 Task: Add Chobani Fat Free Peach Greek Style Yogurt to the cart.
Action: Mouse pressed left at (24, 105)
Screenshot: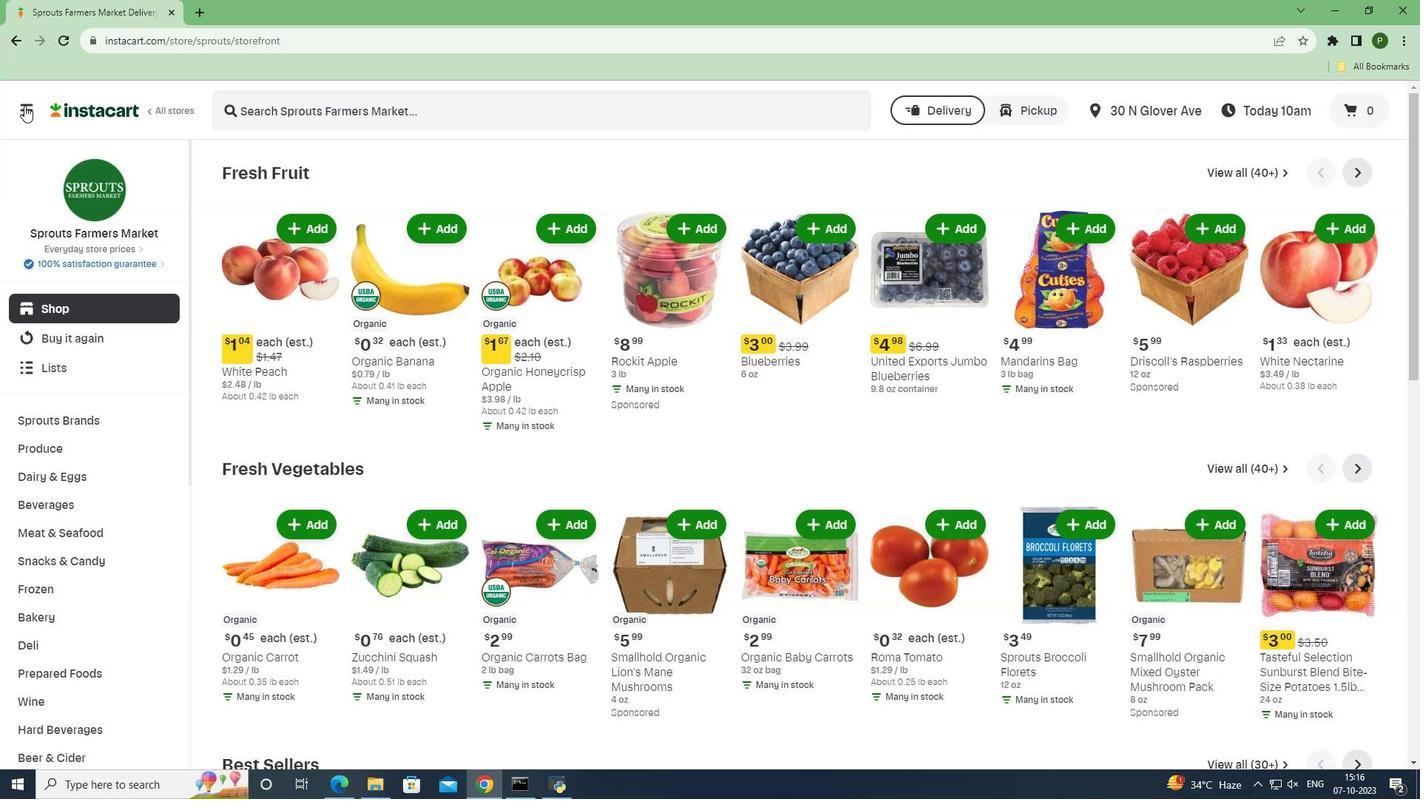 
Action: Mouse moved to (64, 398)
Screenshot: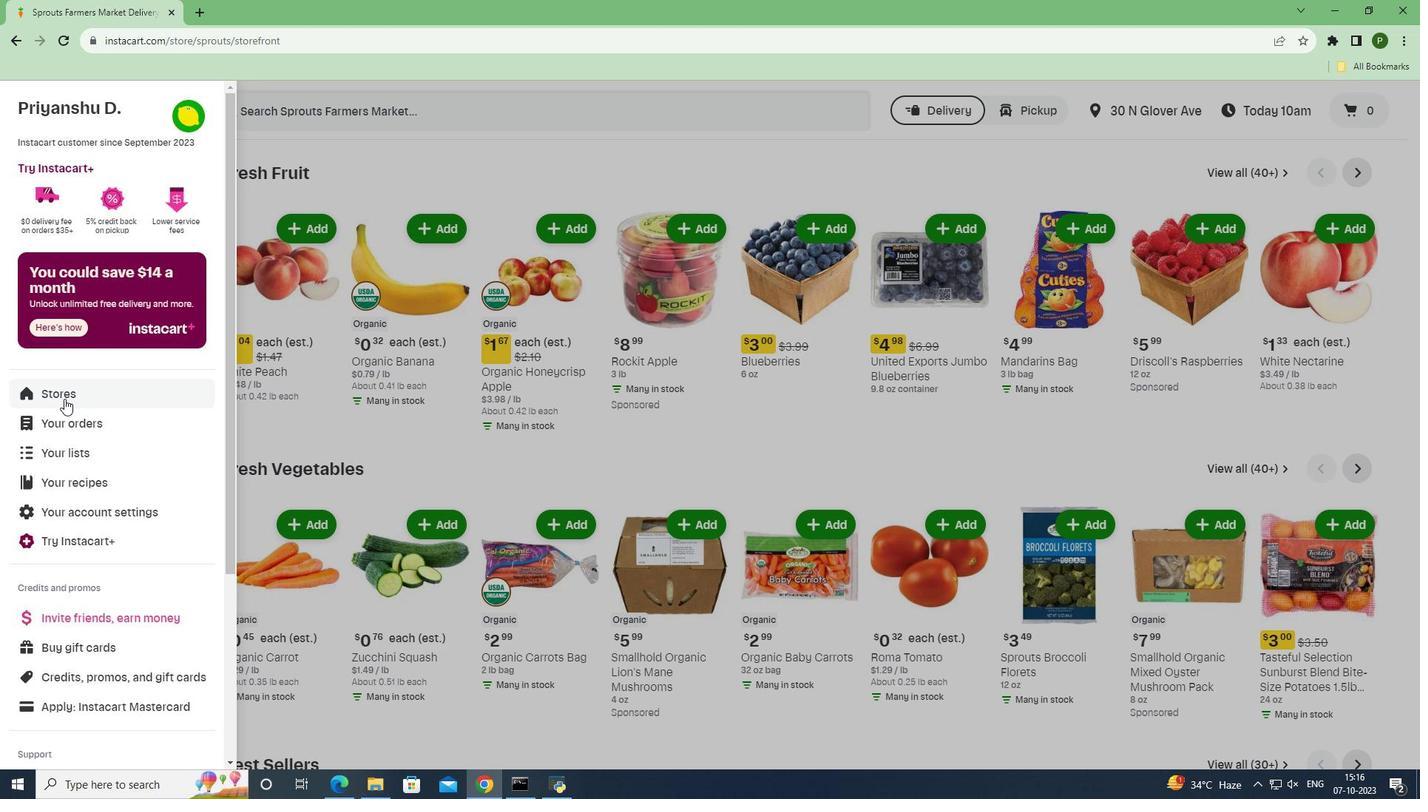 
Action: Mouse pressed left at (64, 398)
Screenshot: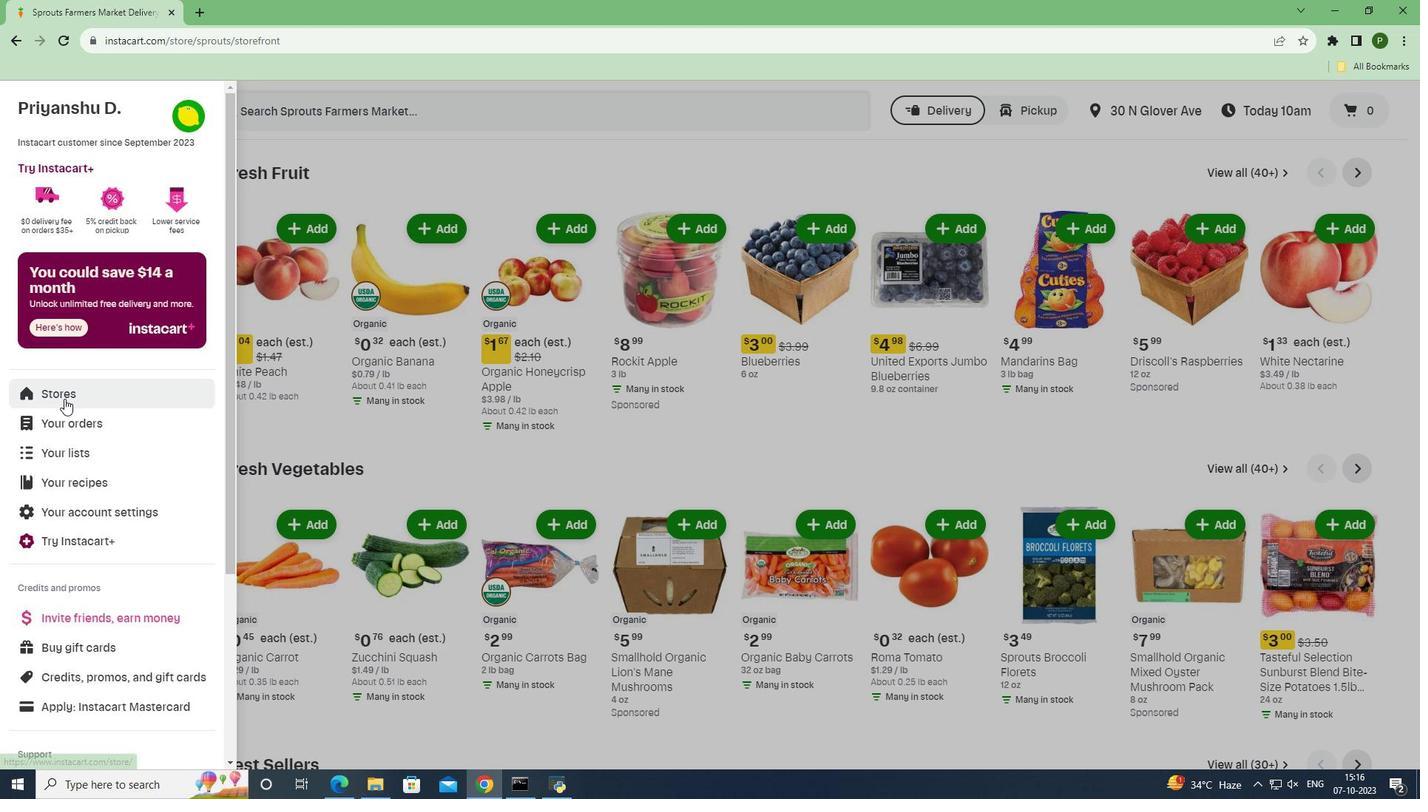 
Action: Mouse moved to (356, 170)
Screenshot: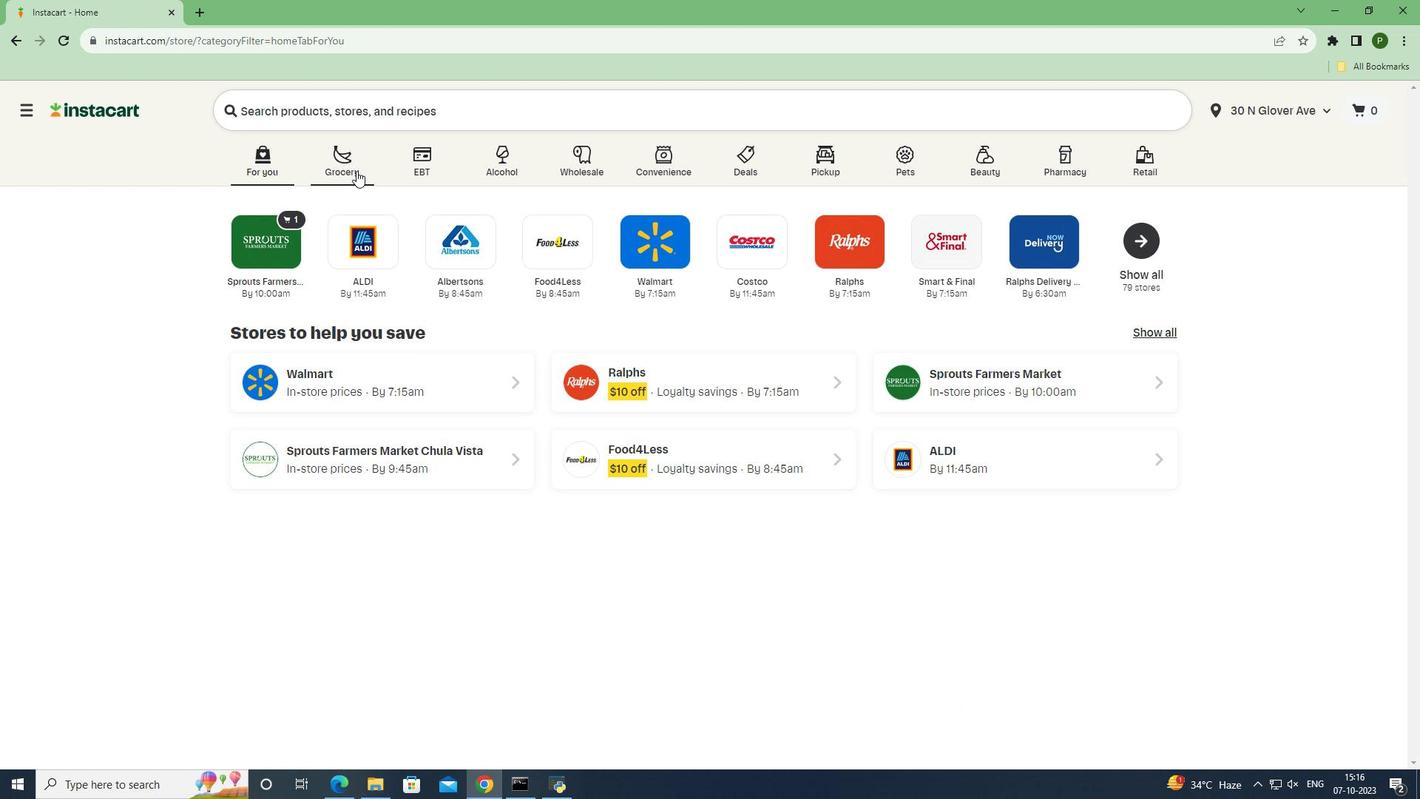 
Action: Mouse pressed left at (356, 170)
Screenshot: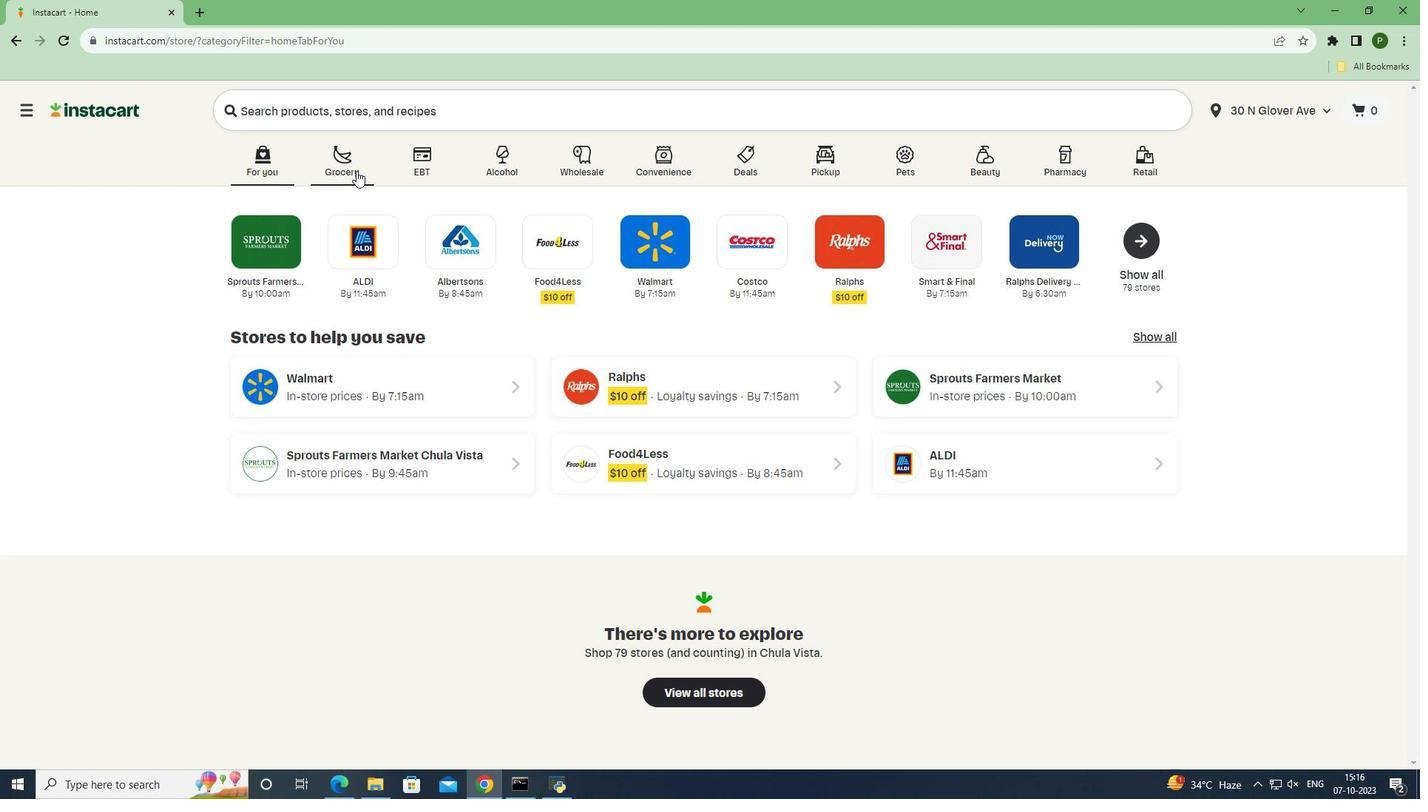 
Action: Mouse moved to (595, 332)
Screenshot: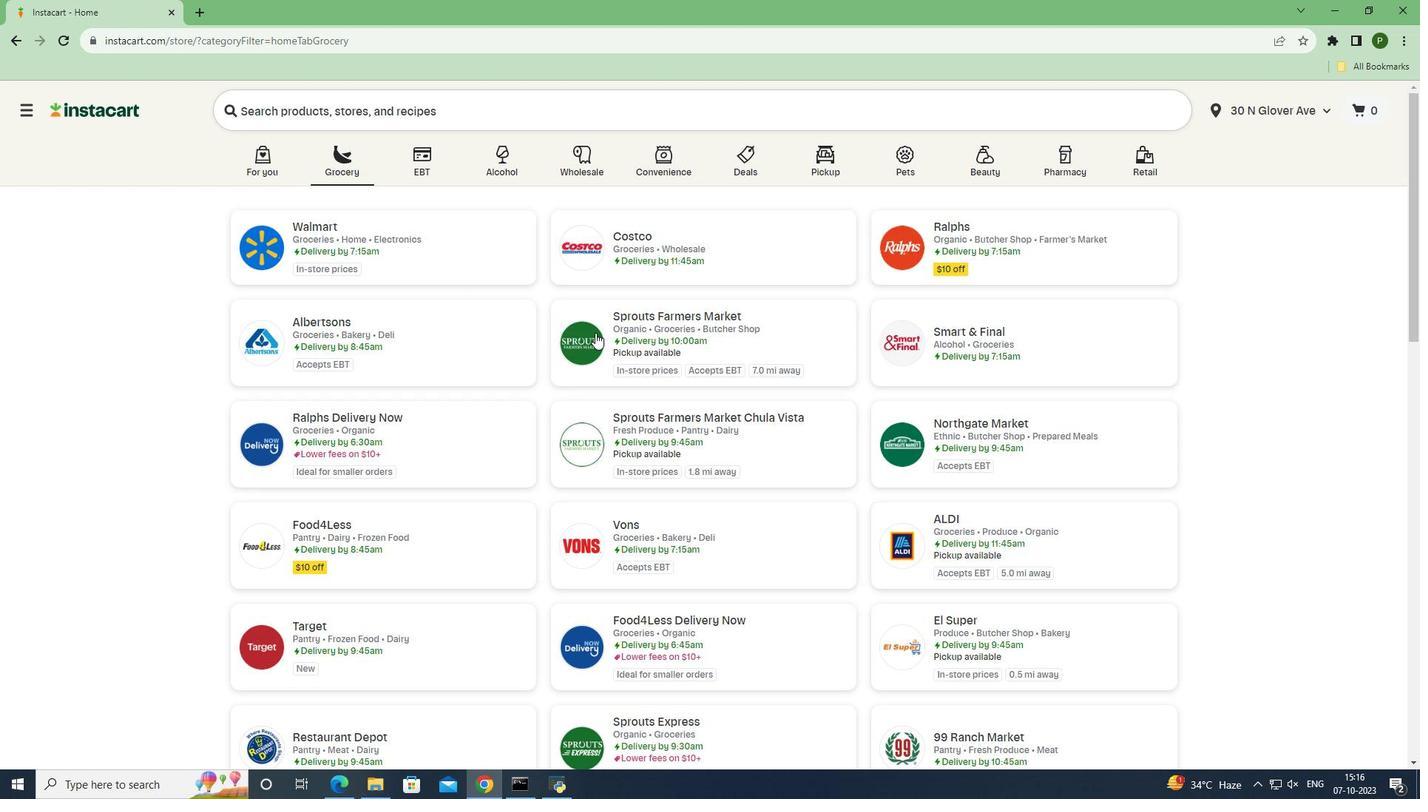 
Action: Mouse pressed left at (595, 332)
Screenshot: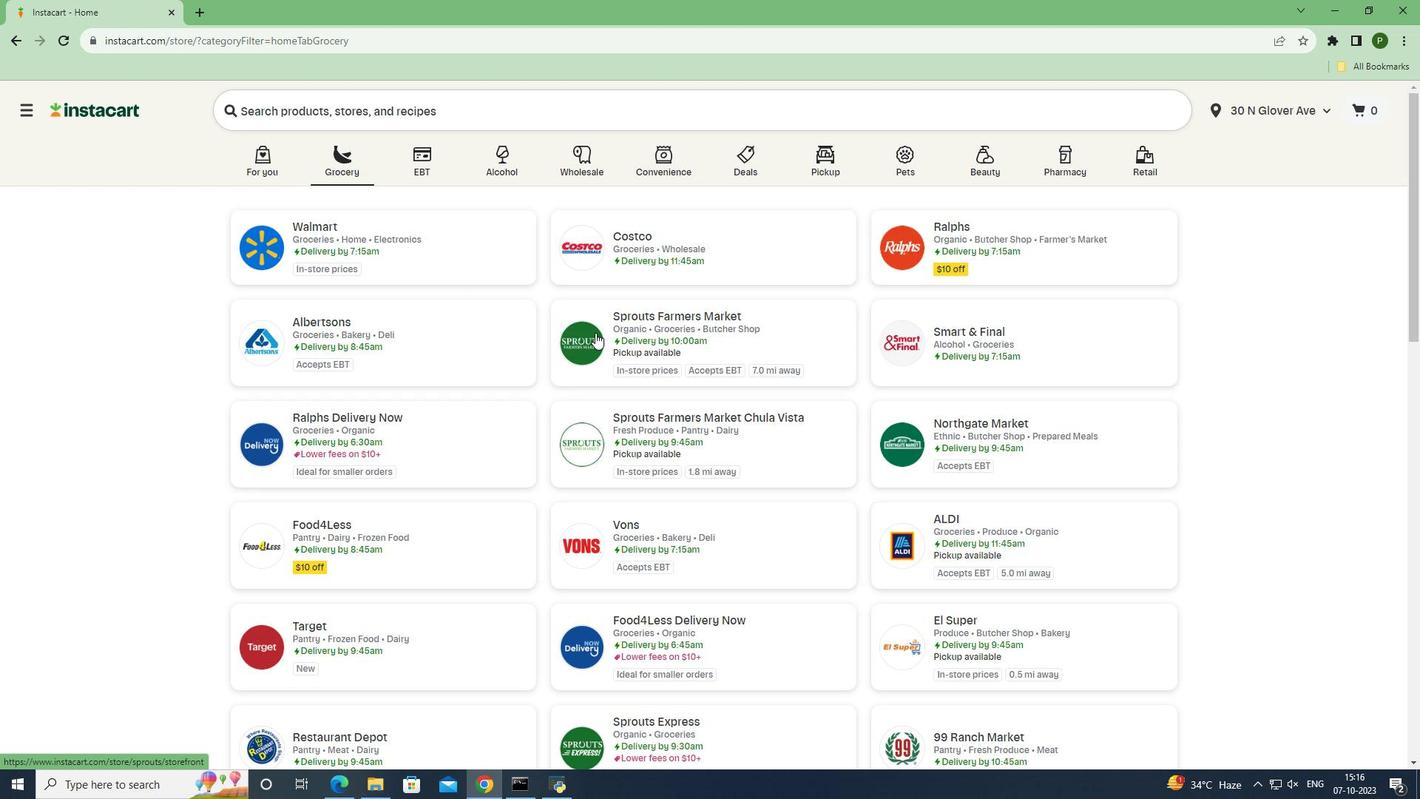 
Action: Mouse moved to (88, 478)
Screenshot: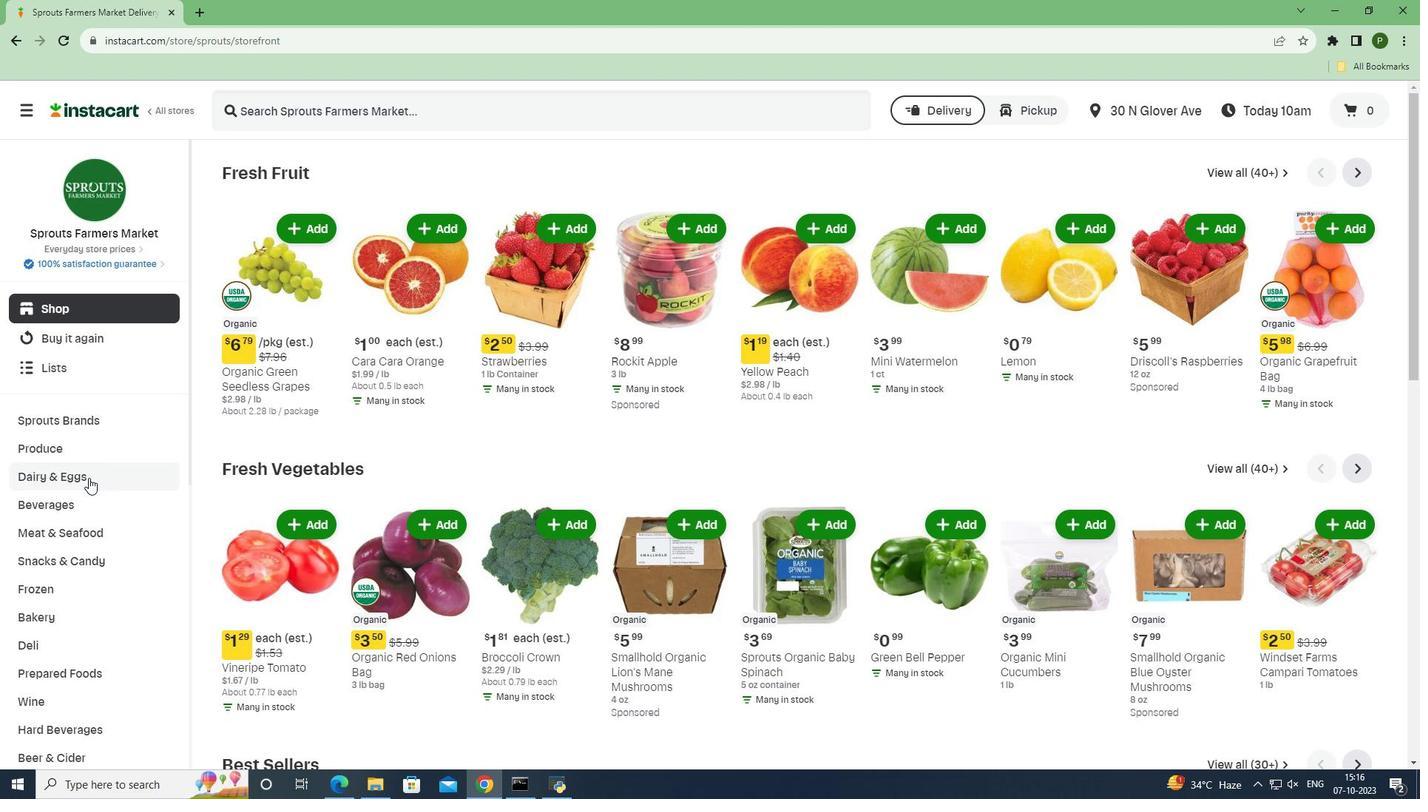 
Action: Mouse pressed left at (88, 478)
Screenshot: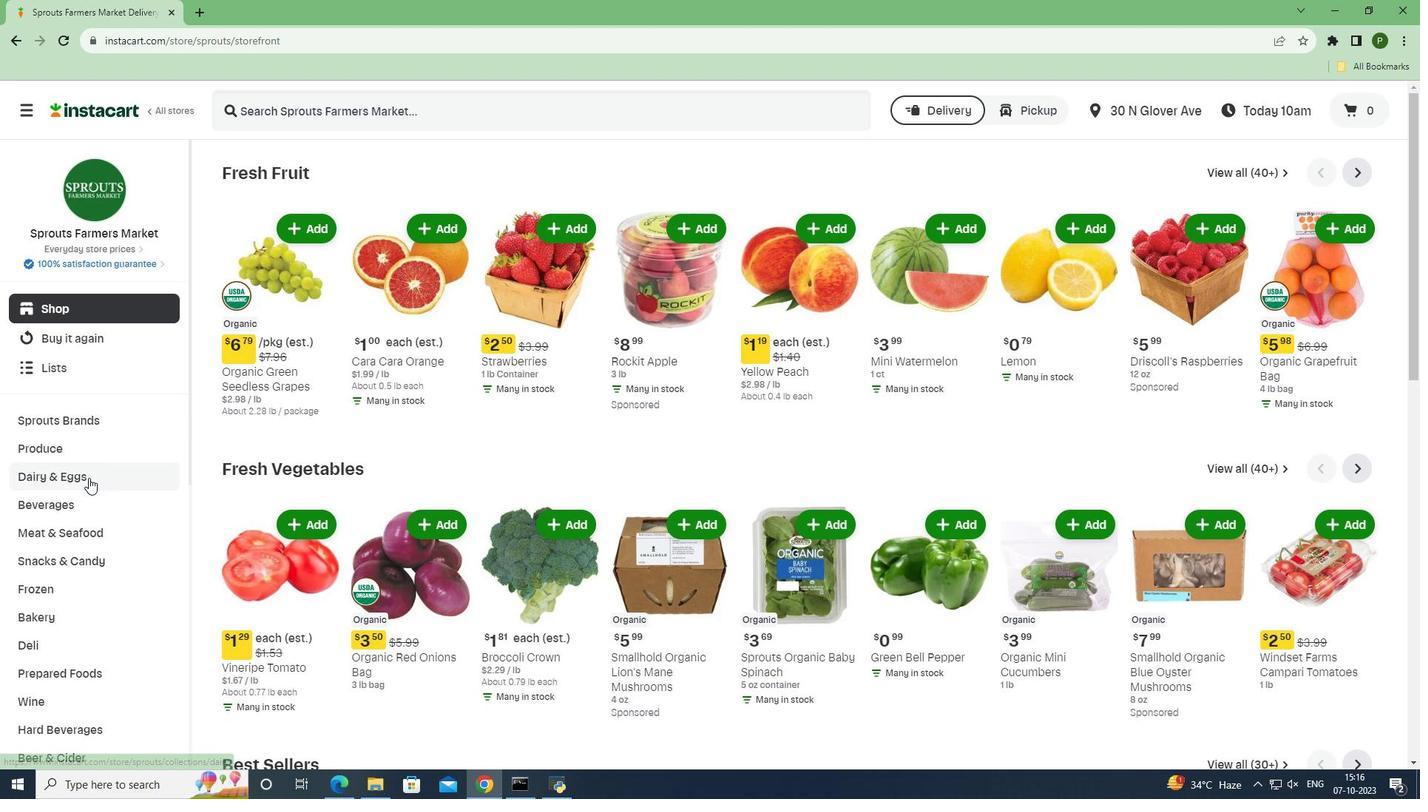 
Action: Mouse moved to (81, 594)
Screenshot: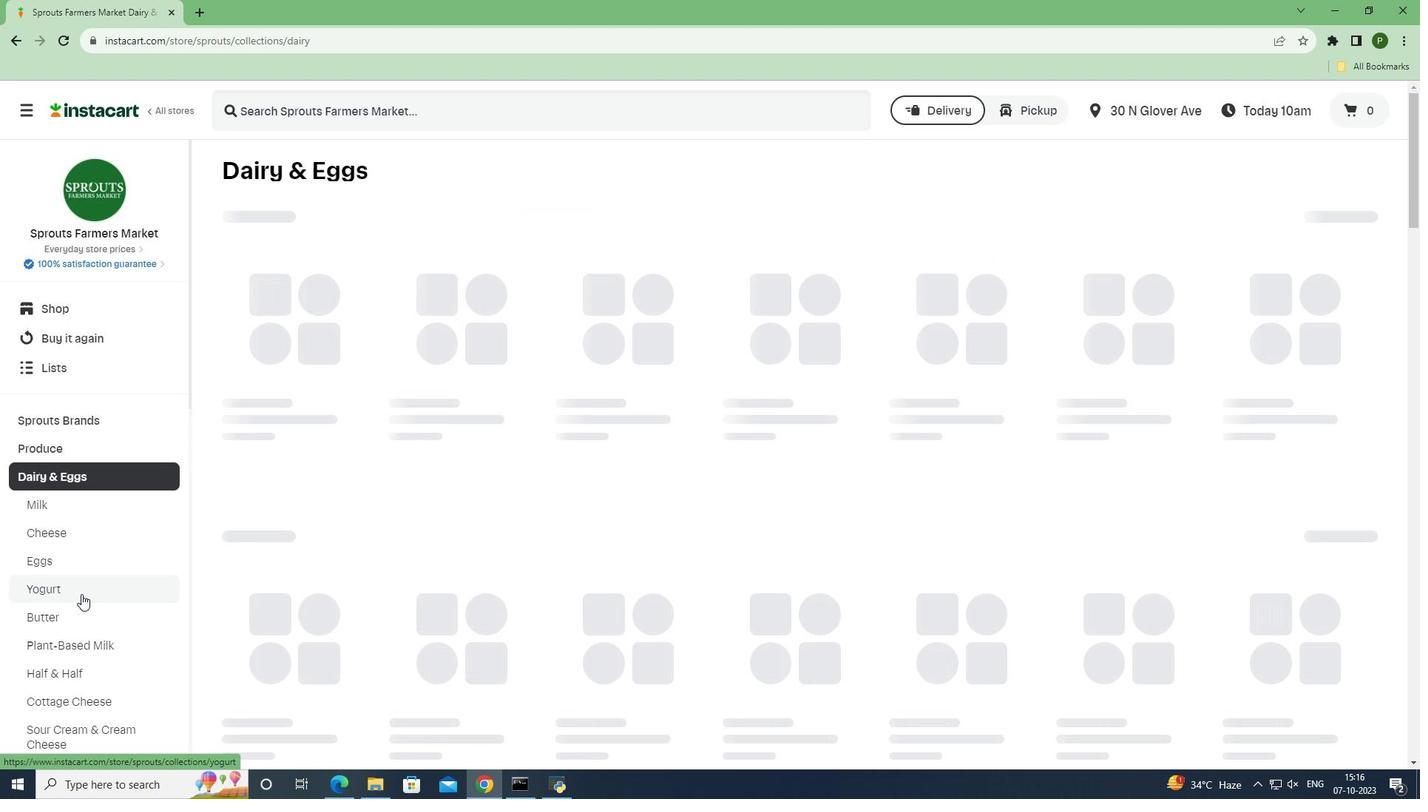 
Action: Mouse pressed left at (81, 594)
Screenshot: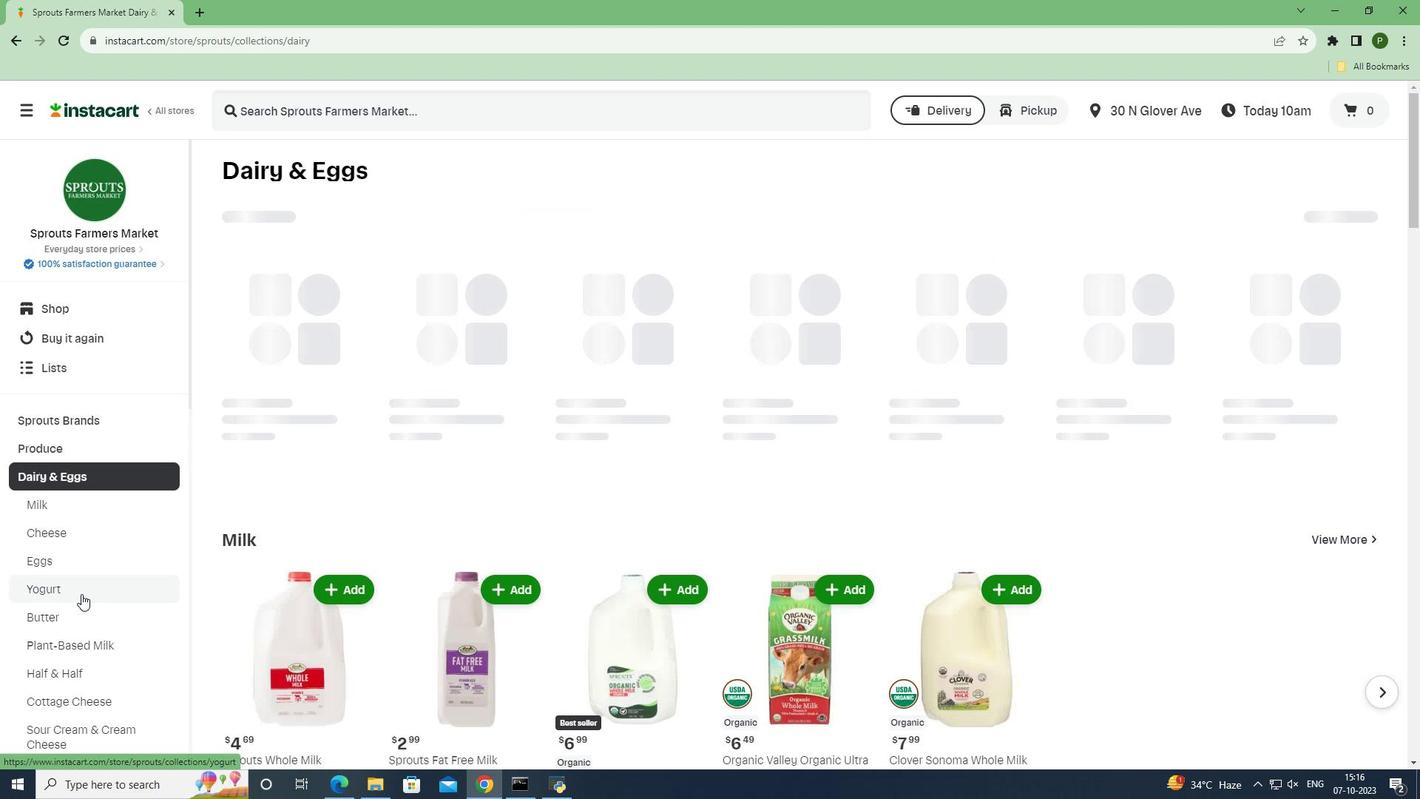 
Action: Mouse moved to (315, 99)
Screenshot: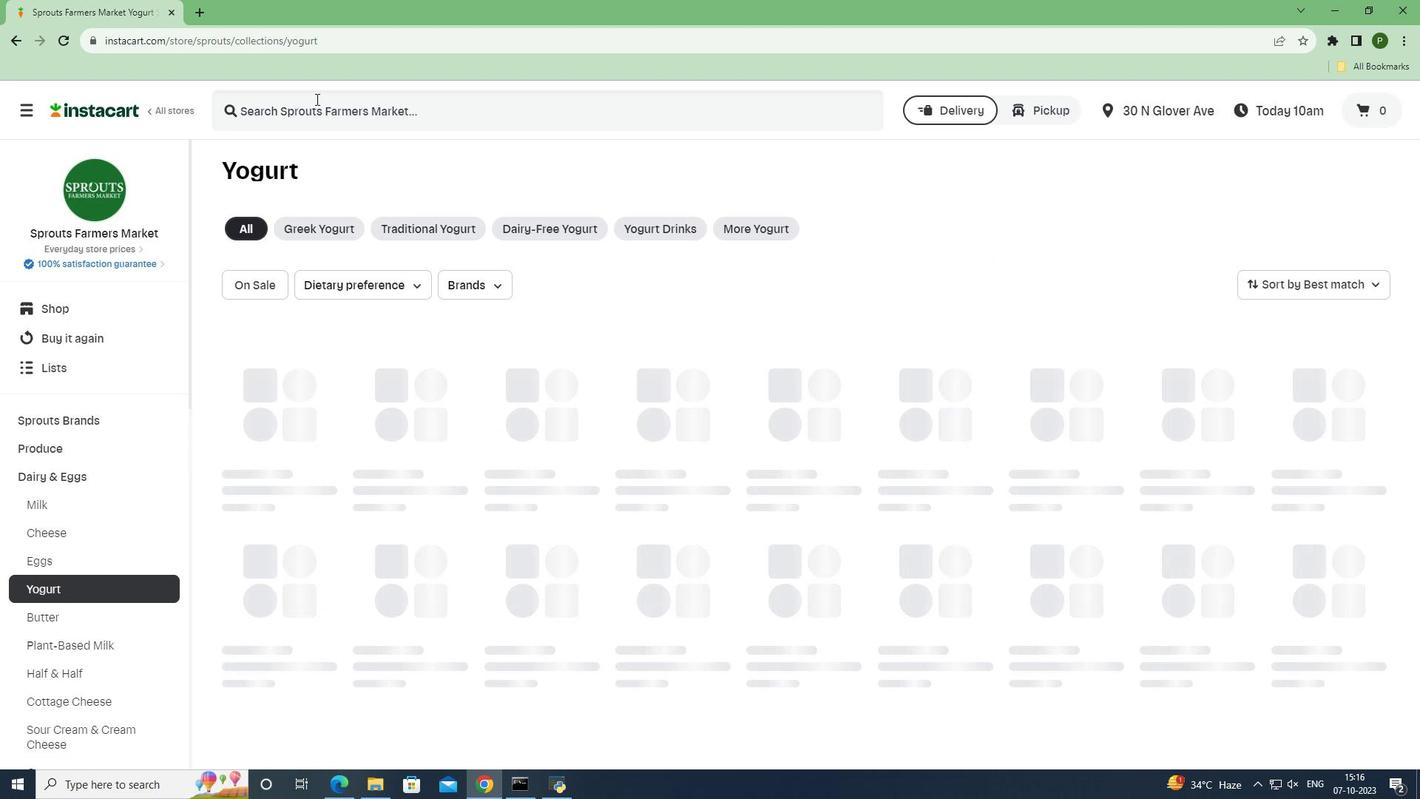 
Action: Mouse pressed left at (315, 99)
Screenshot: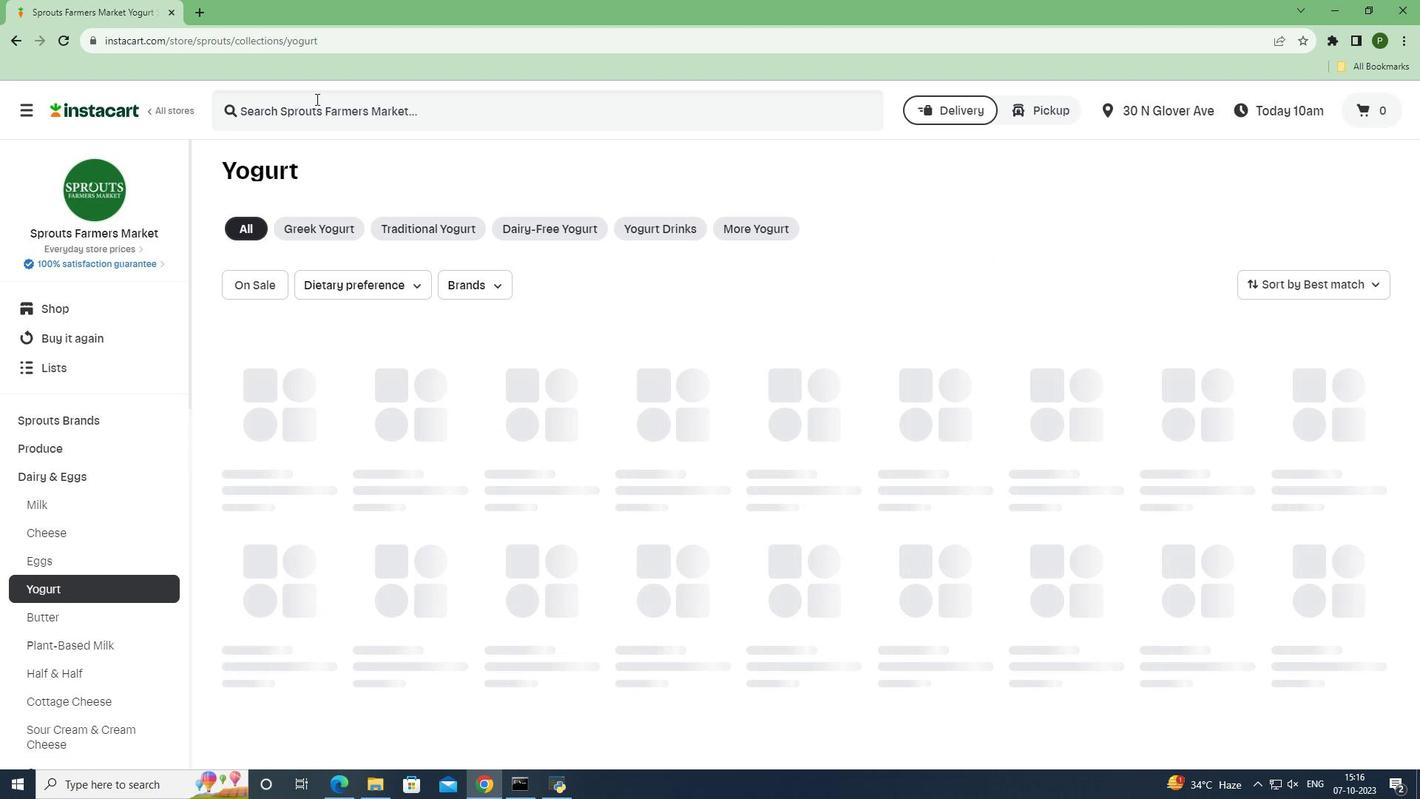 
Action: Key pressed <Key.caps_lock>C<Key.caps_lock>hobani<Key.space><Key.caps_lock>F<Key.caps_lock>at<Key.space><Key.caps_lock>F<Key.caps_lock>ree<Key.space><Key.caps_lock>P<Key.caps_lock>each<Key.space><Key.caps_lock>G<Key.caps_lock>reek<Key.space><Key.caps_lock>S<Key.caps_lock>tyle<Key.space><Key.caps_lock>Y<Key.caps_lock>ogurt<Key.space><Key.enter>
Screenshot: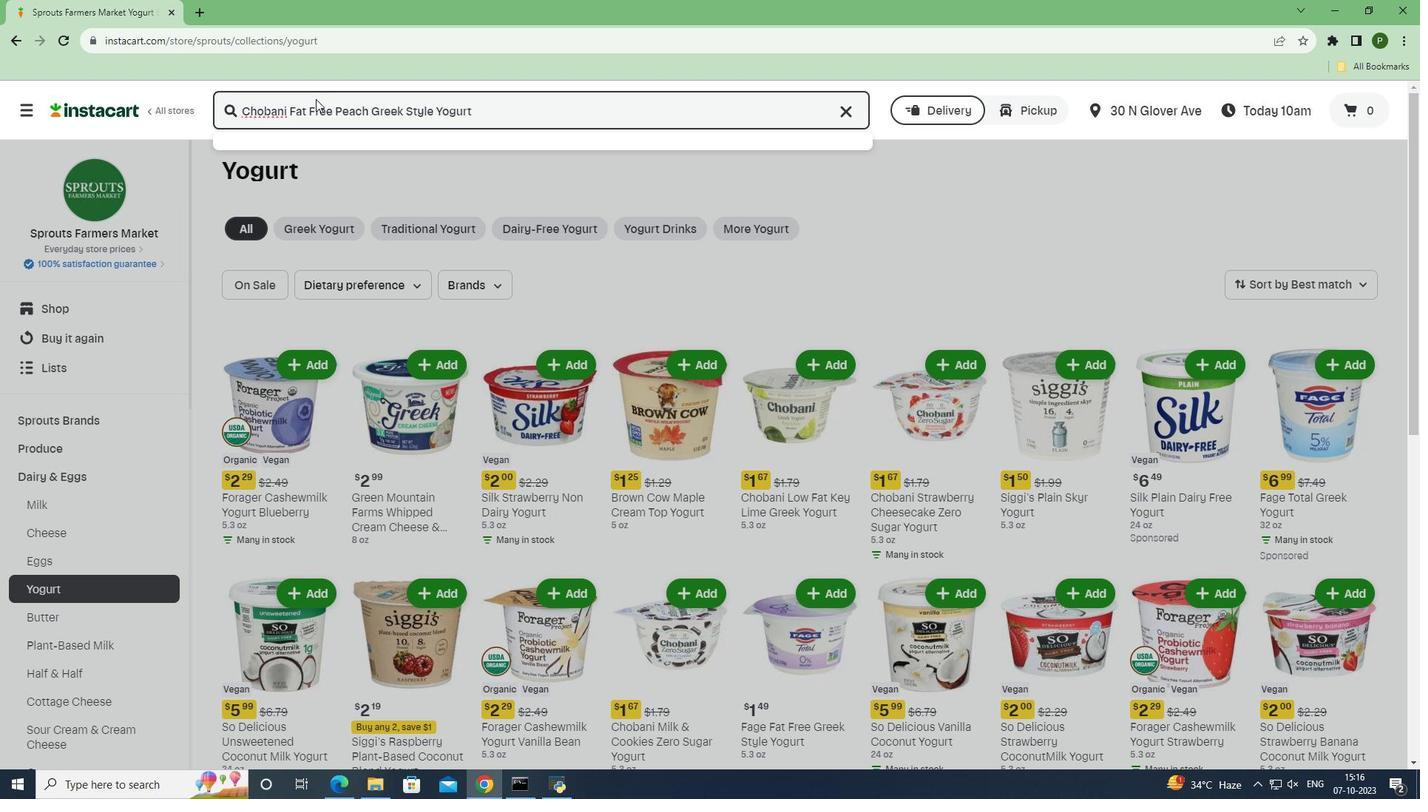
Action: Mouse moved to (889, 270)
Screenshot: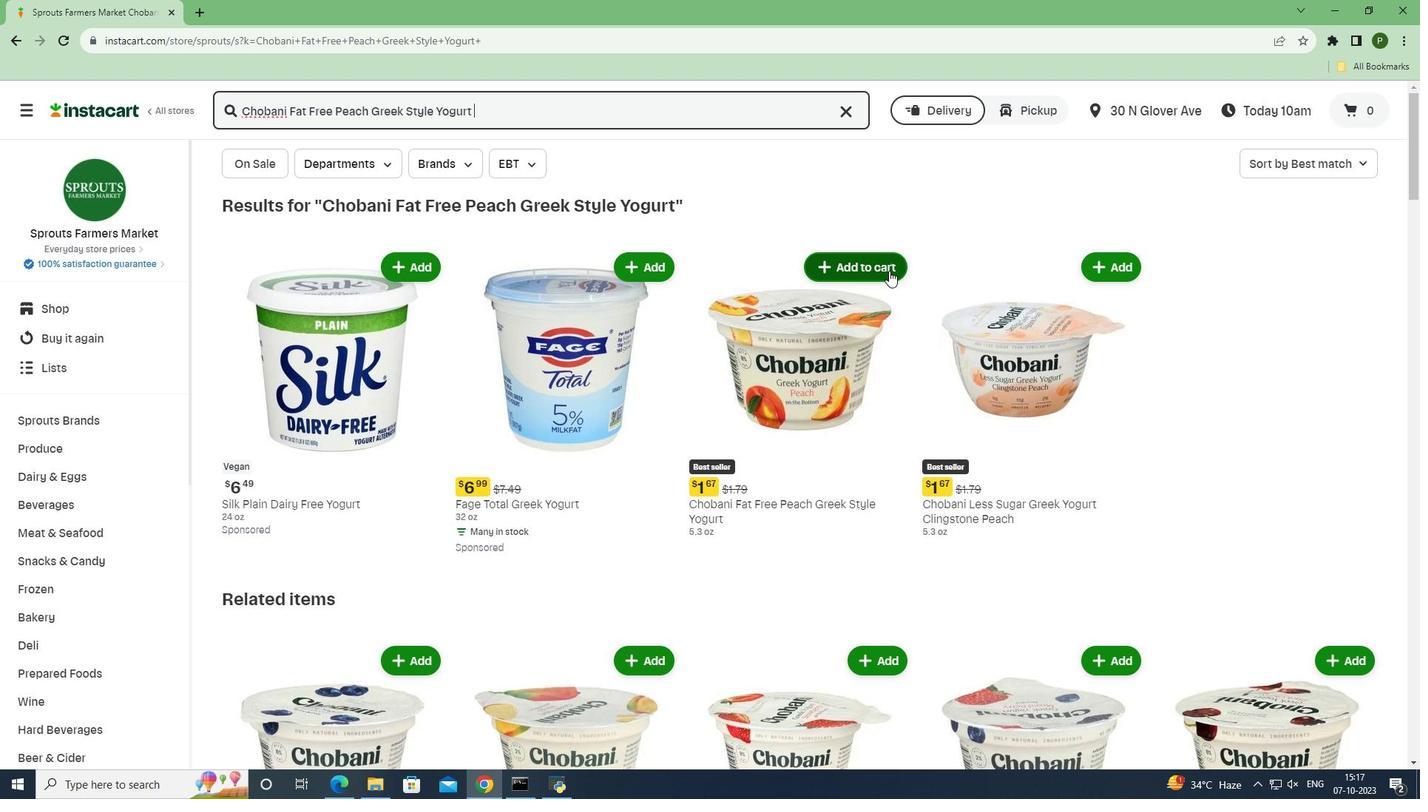 
Action: Mouse pressed left at (889, 270)
Screenshot: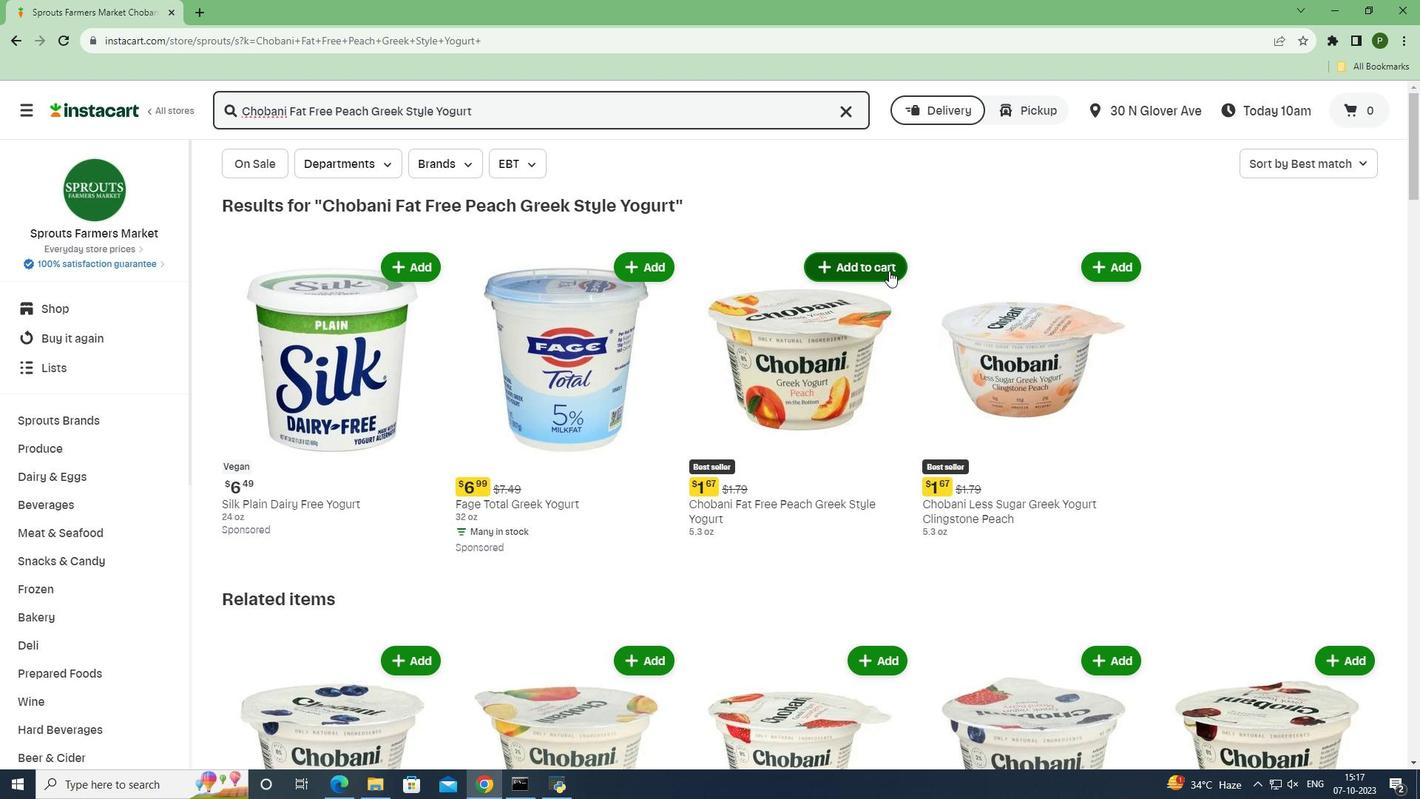 
Action: Mouse moved to (949, 269)
Screenshot: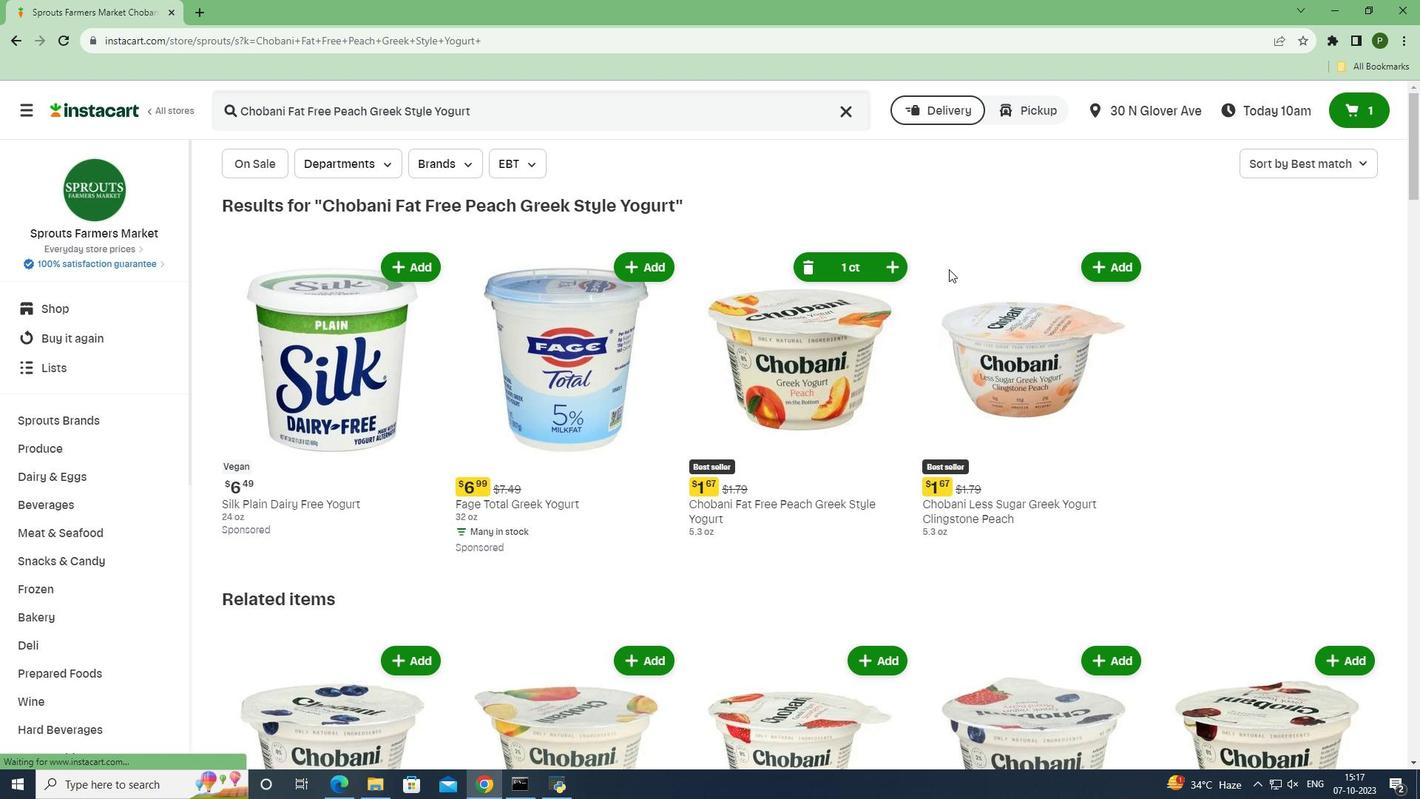 
